 Task: Create Board Branding to Workspace Branding and Identity. Create Board Legal Documentation to Workspace Branding and Identity. Create Board Public Relations Event Planning and Execution to Workspace Branding and Identity
Action: Mouse moved to (116, 59)
Screenshot: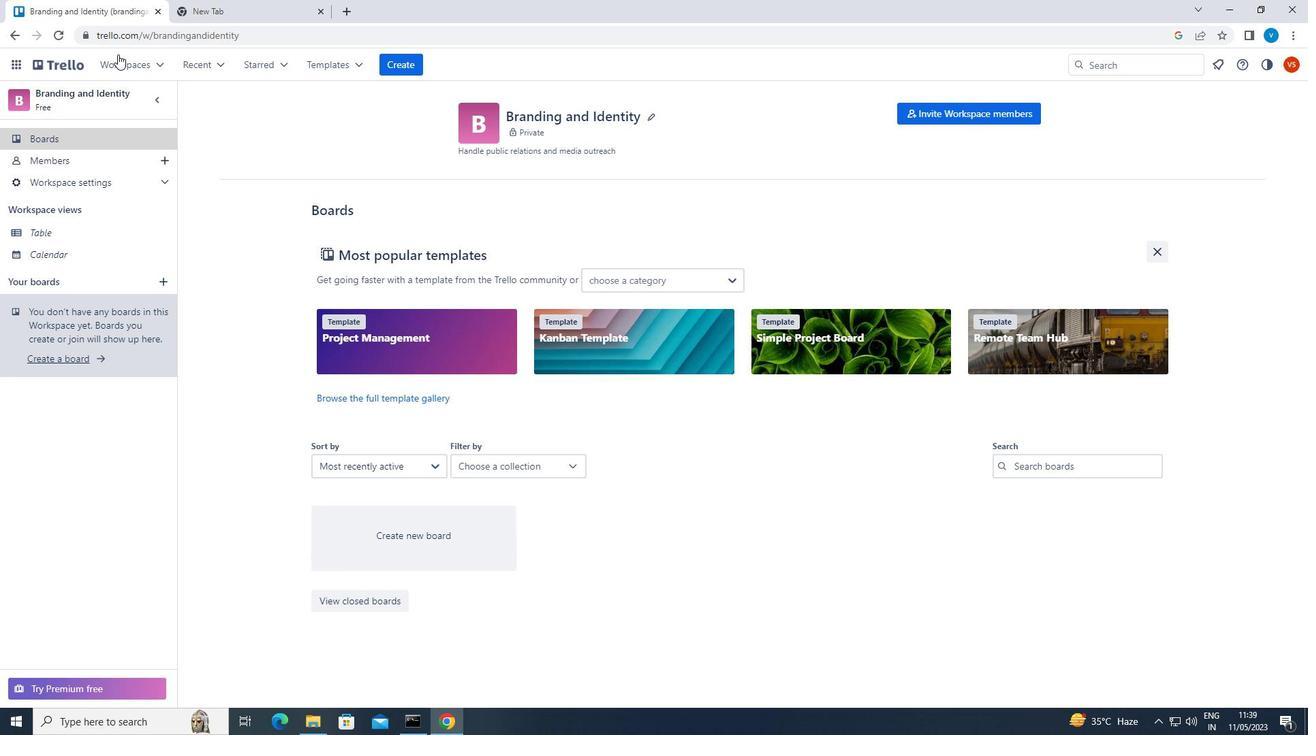 
Action: Mouse pressed left at (116, 59)
Screenshot: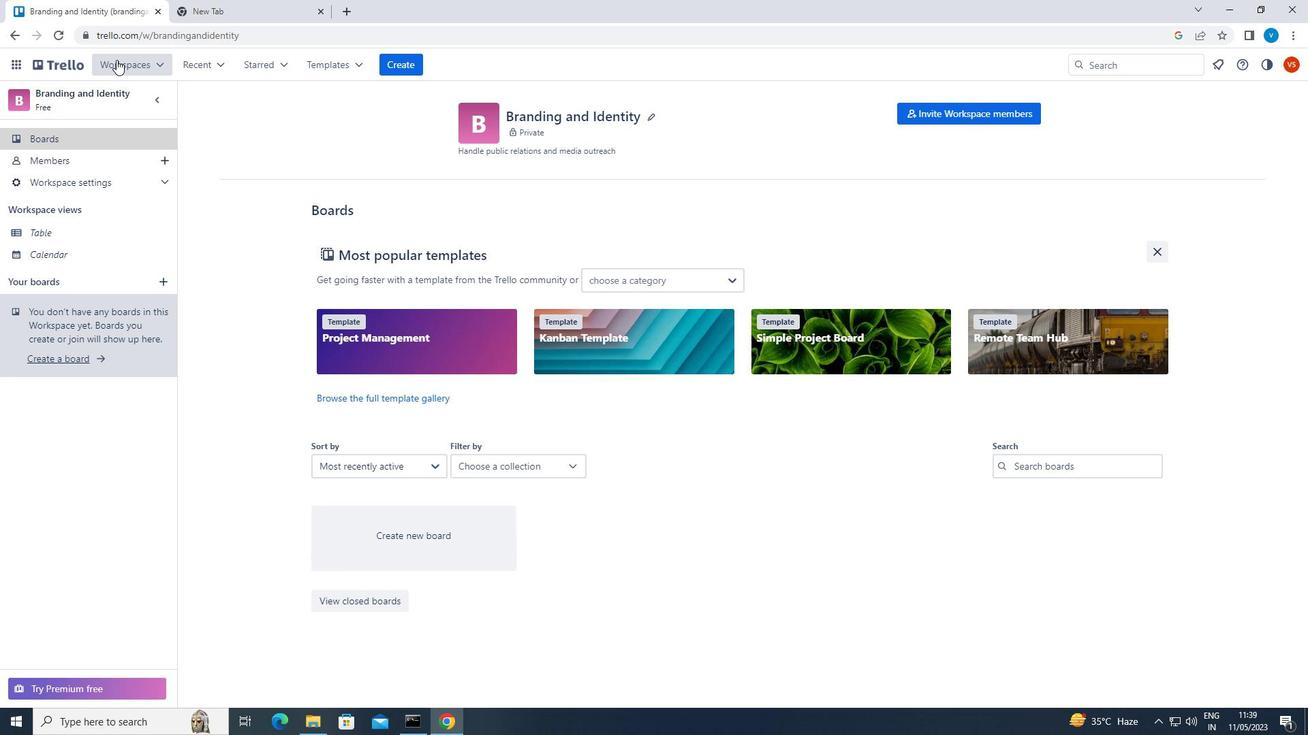 
Action: Mouse moved to (171, 298)
Screenshot: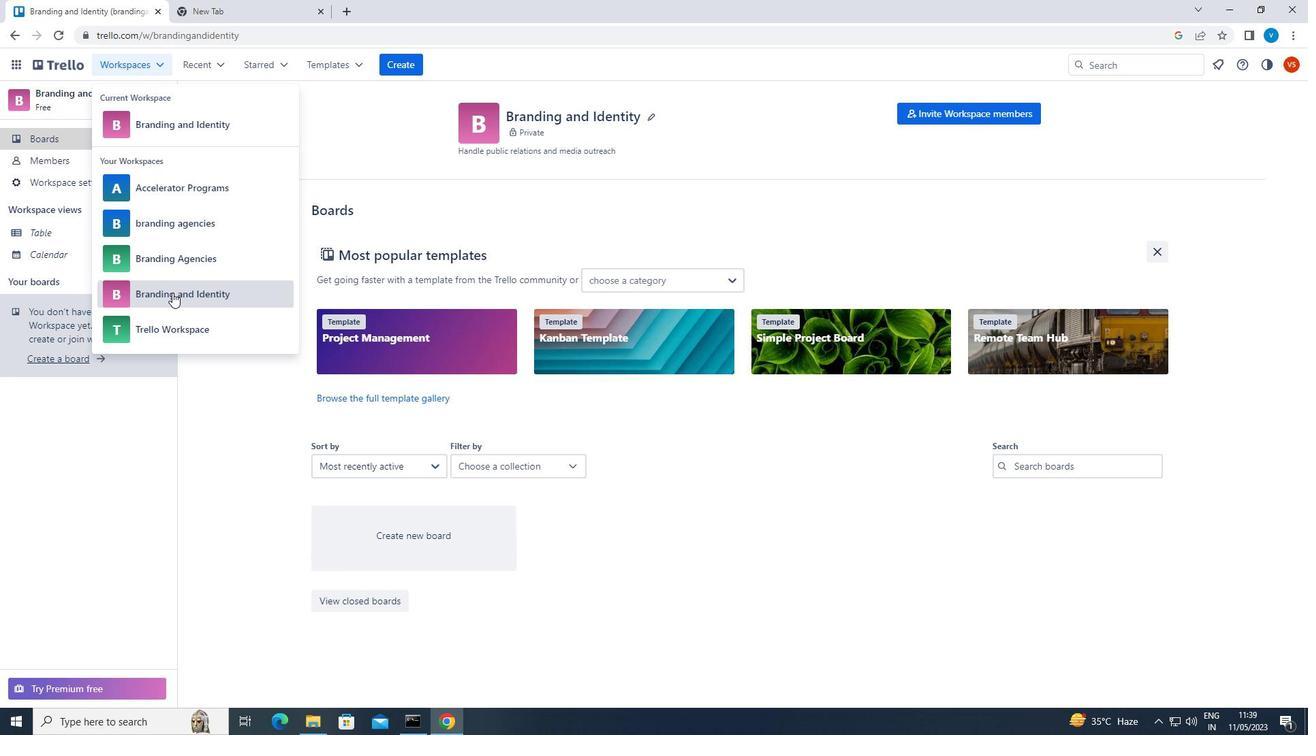 
Action: Mouse pressed left at (171, 298)
Screenshot: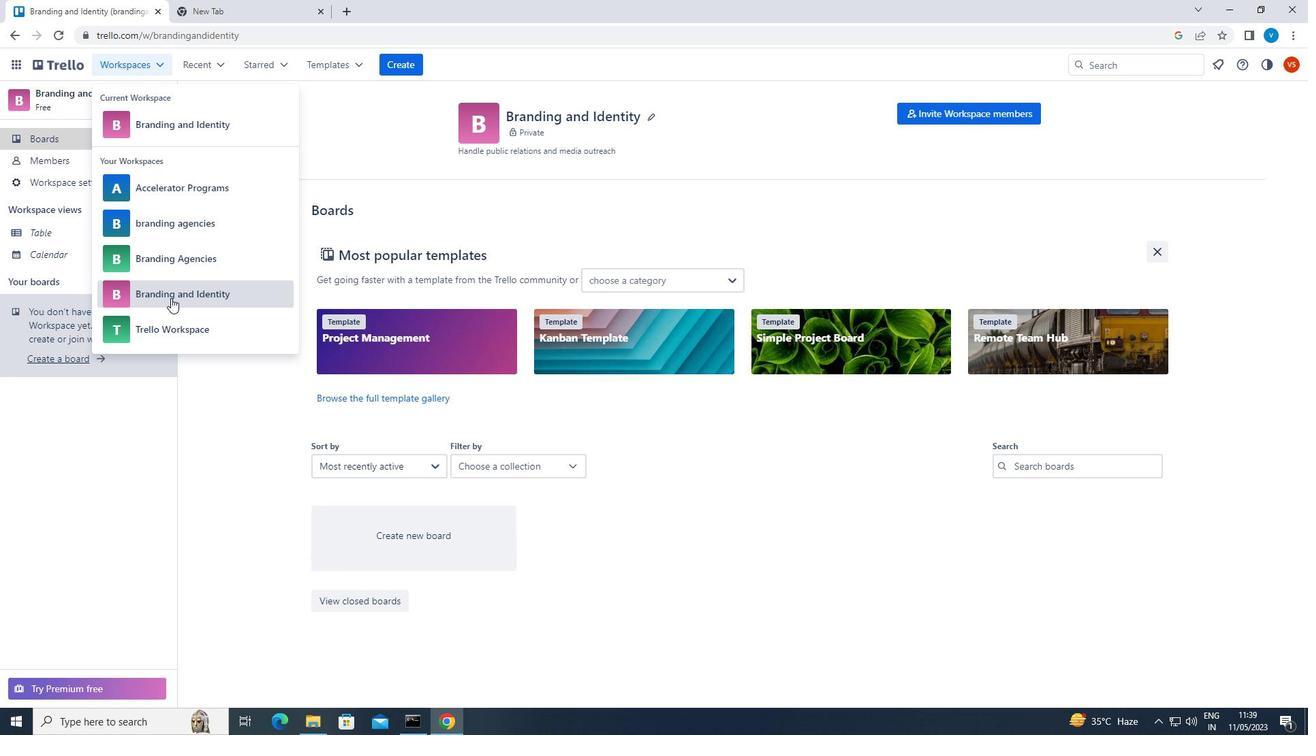 
Action: Mouse moved to (405, 62)
Screenshot: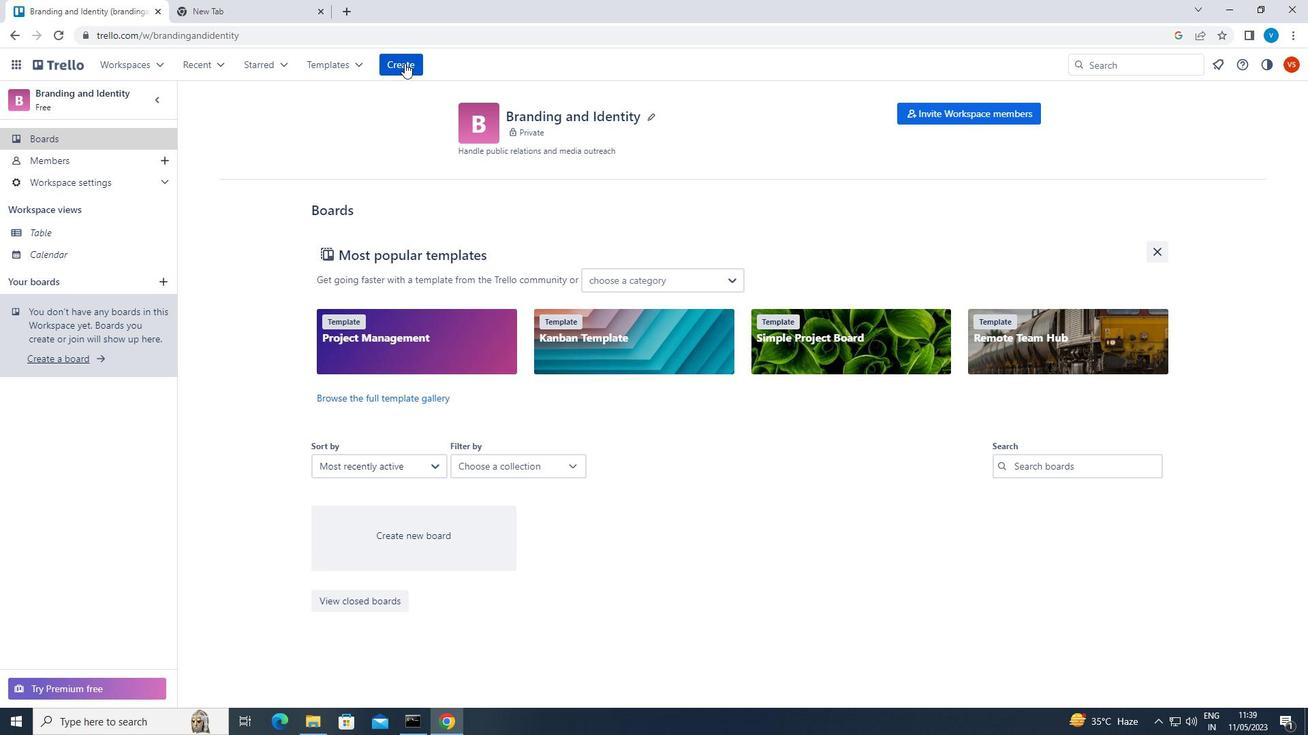 
Action: Mouse pressed left at (405, 62)
Screenshot: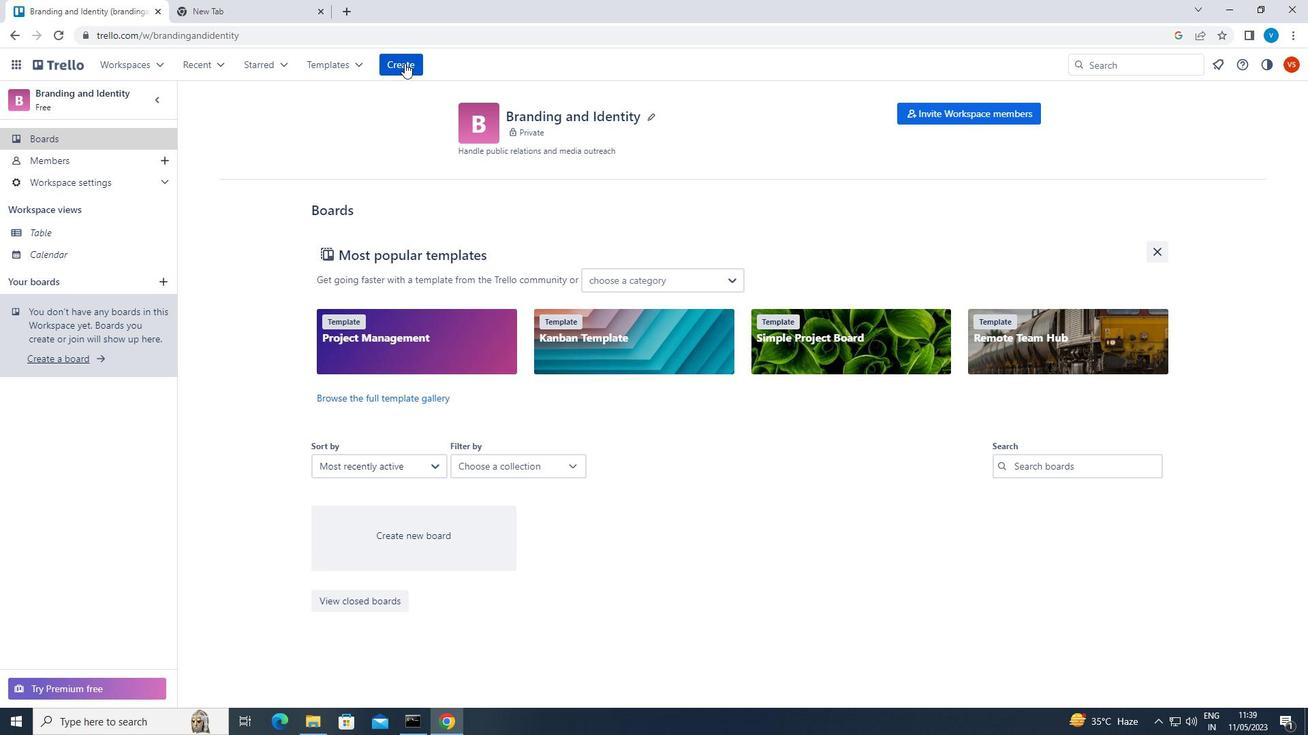 
Action: Mouse moved to (414, 108)
Screenshot: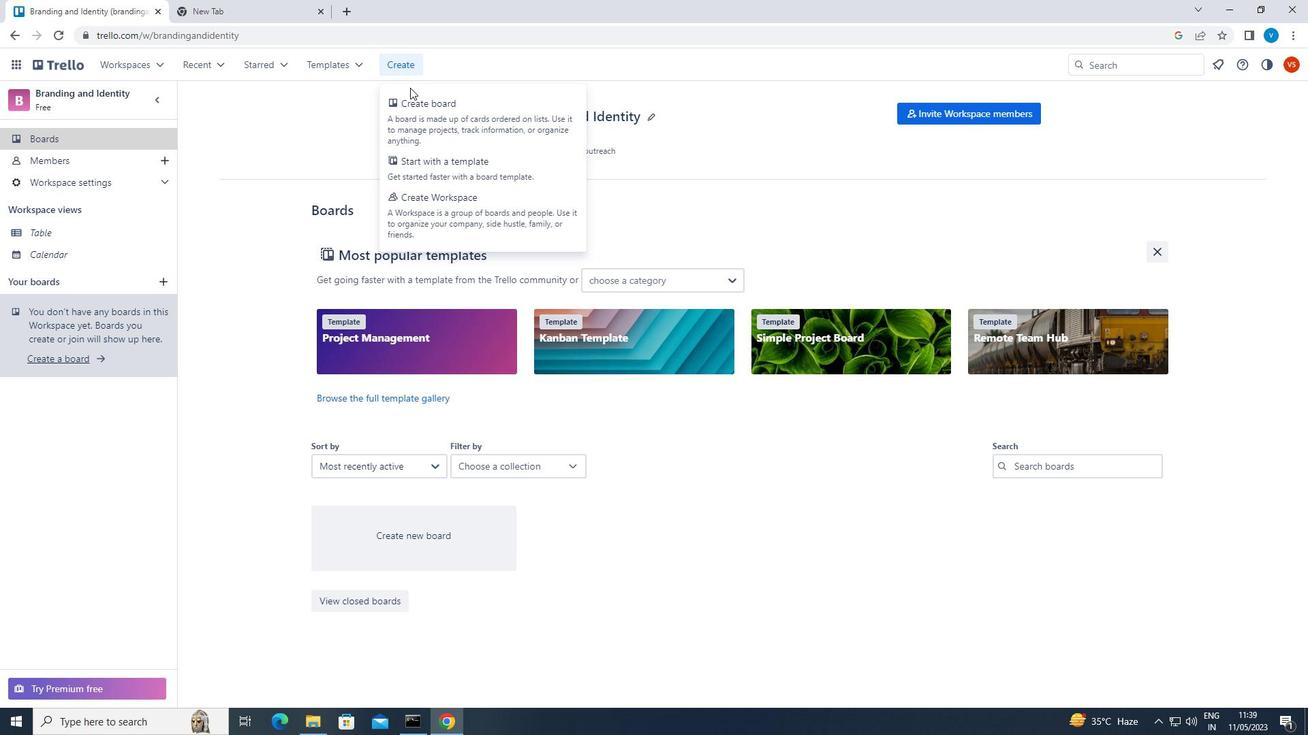 
Action: Mouse pressed left at (414, 108)
Screenshot: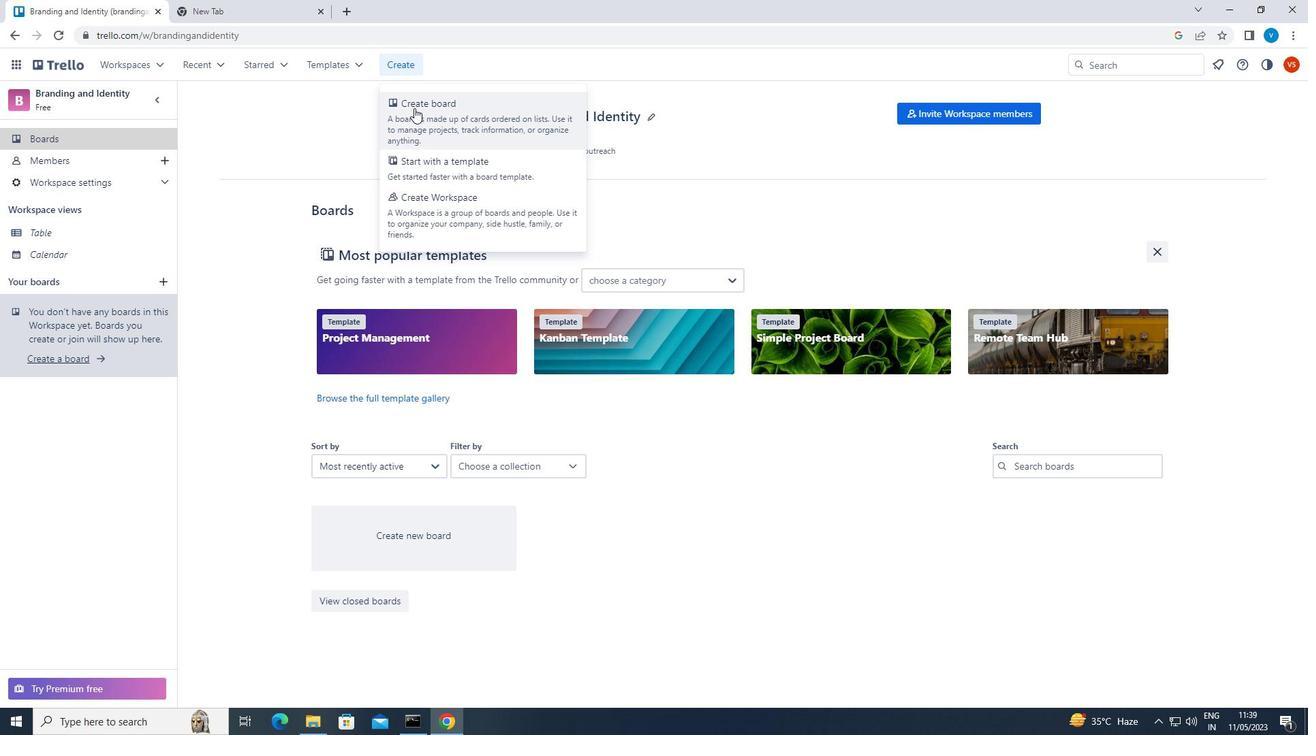 
Action: Mouse moved to (458, 320)
Screenshot: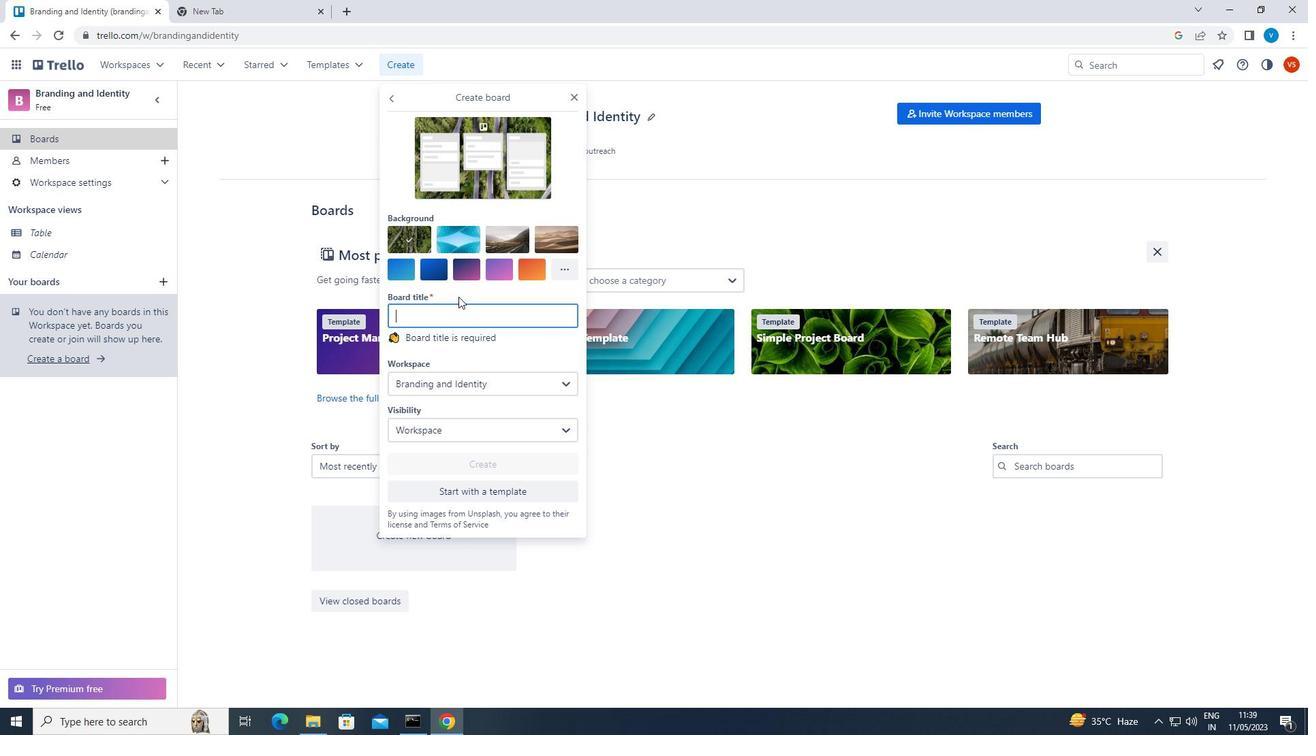
Action: Key pressed <Key.shift>BRANDING
Screenshot: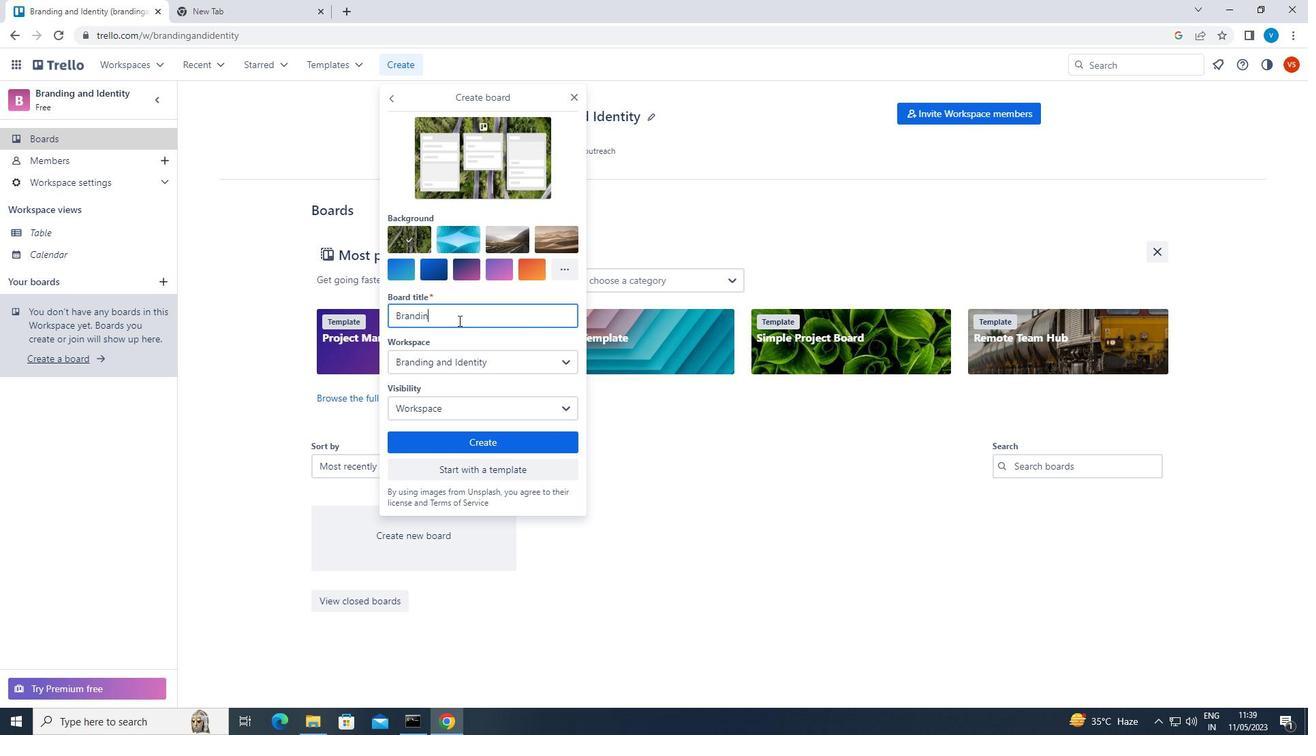 
Action: Mouse moved to (499, 441)
Screenshot: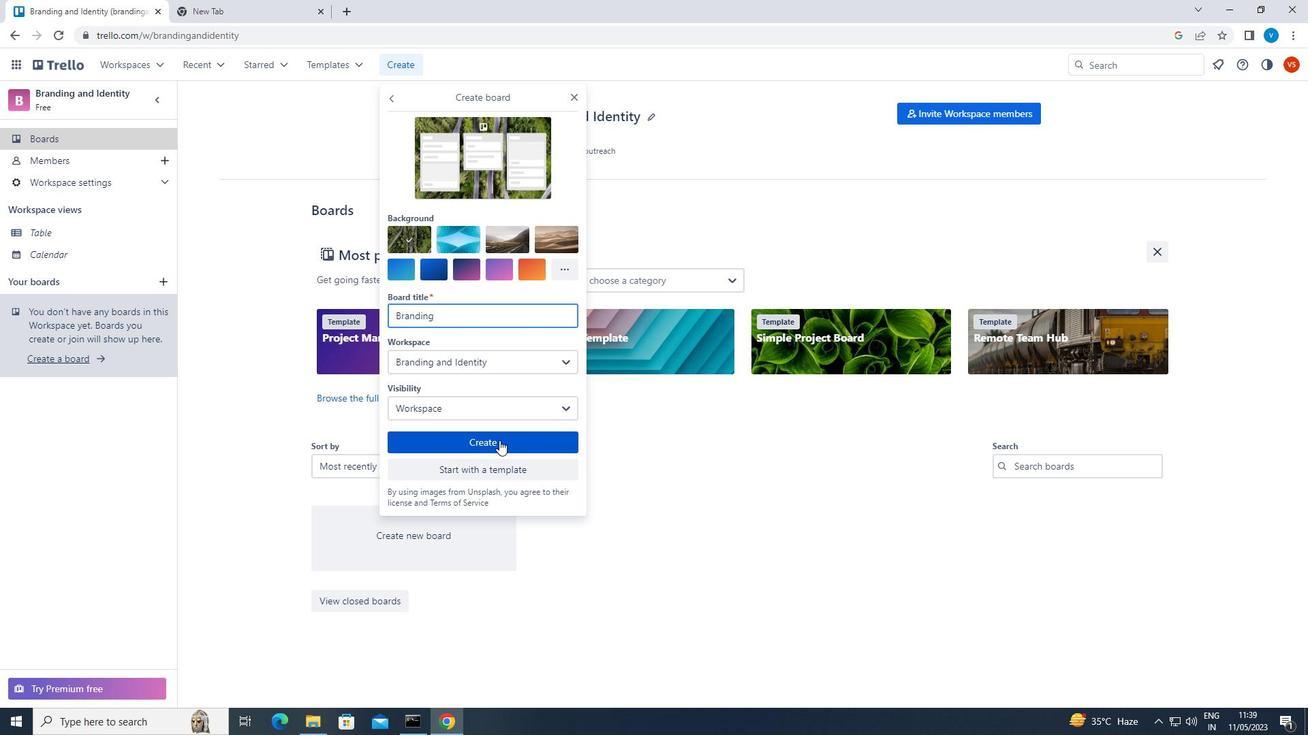 
Action: Mouse pressed left at (499, 441)
Screenshot: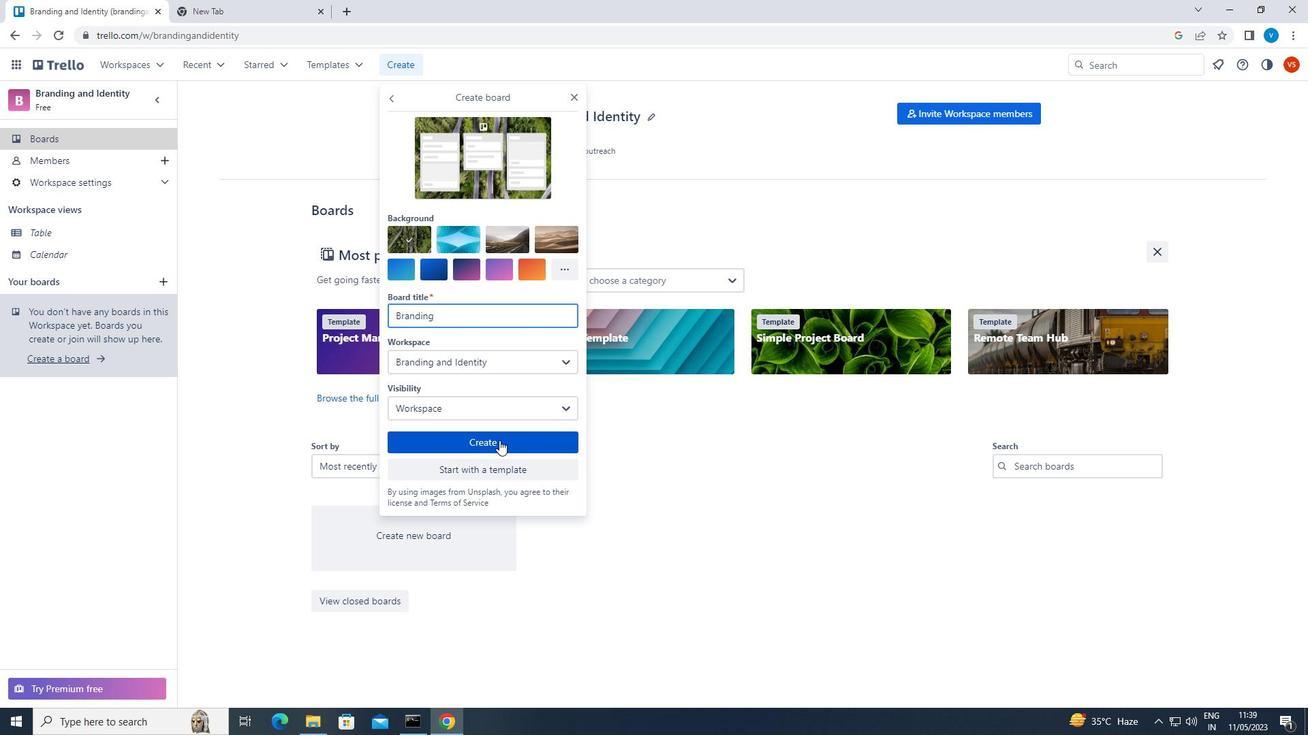 
Action: Mouse moved to (388, 63)
Screenshot: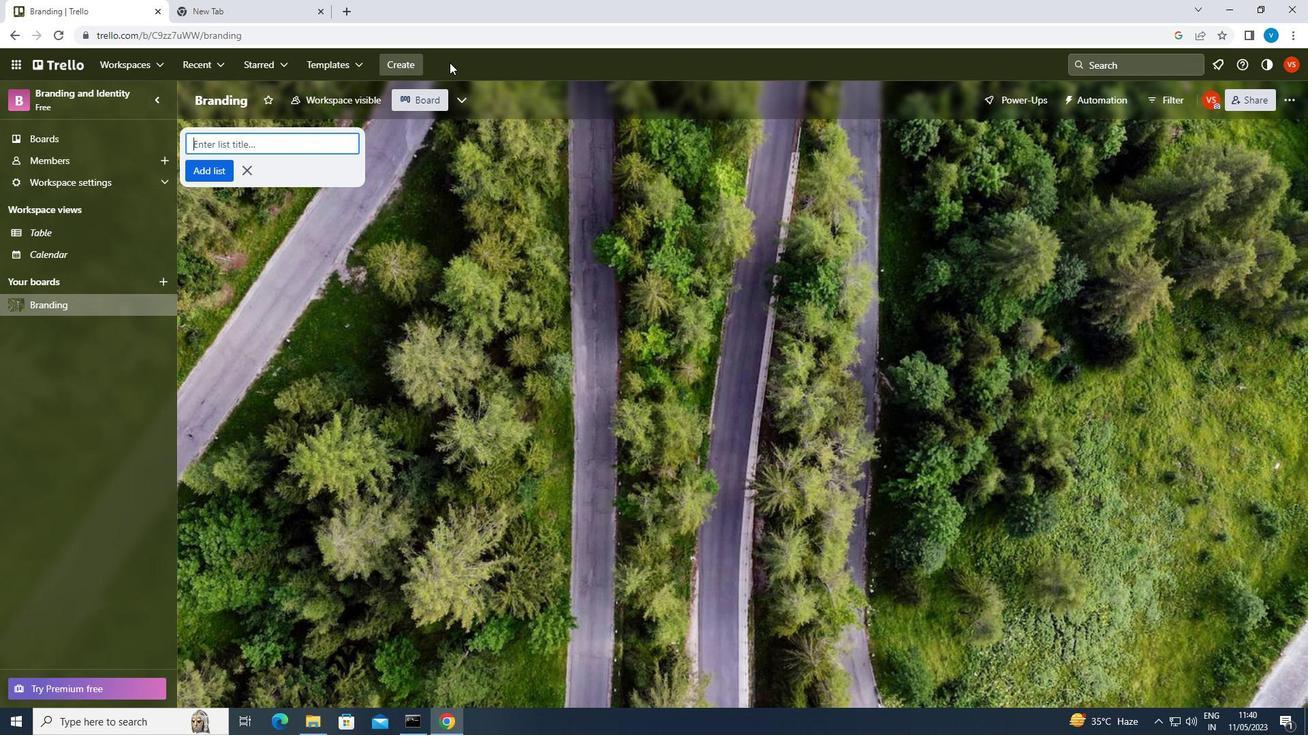 
Action: Mouse pressed left at (388, 63)
Screenshot: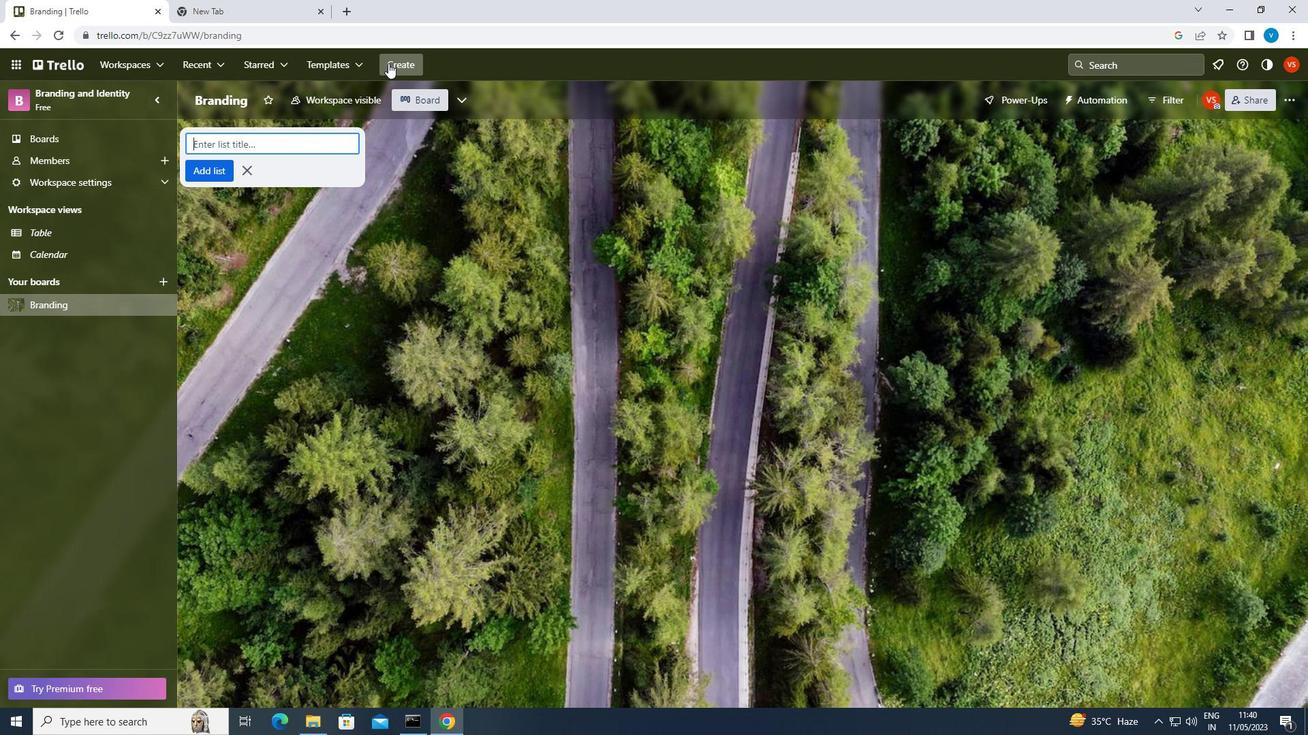 
Action: Mouse moved to (408, 104)
Screenshot: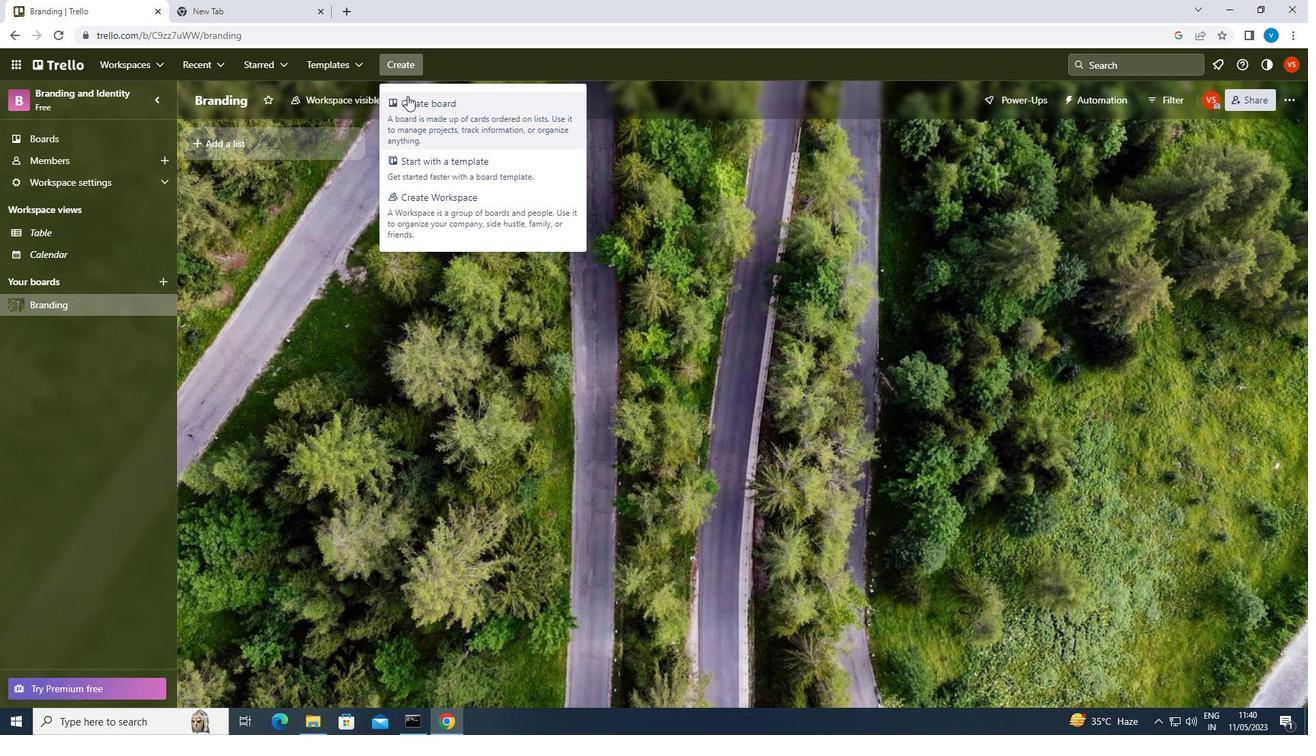 
Action: Mouse pressed left at (408, 104)
Screenshot: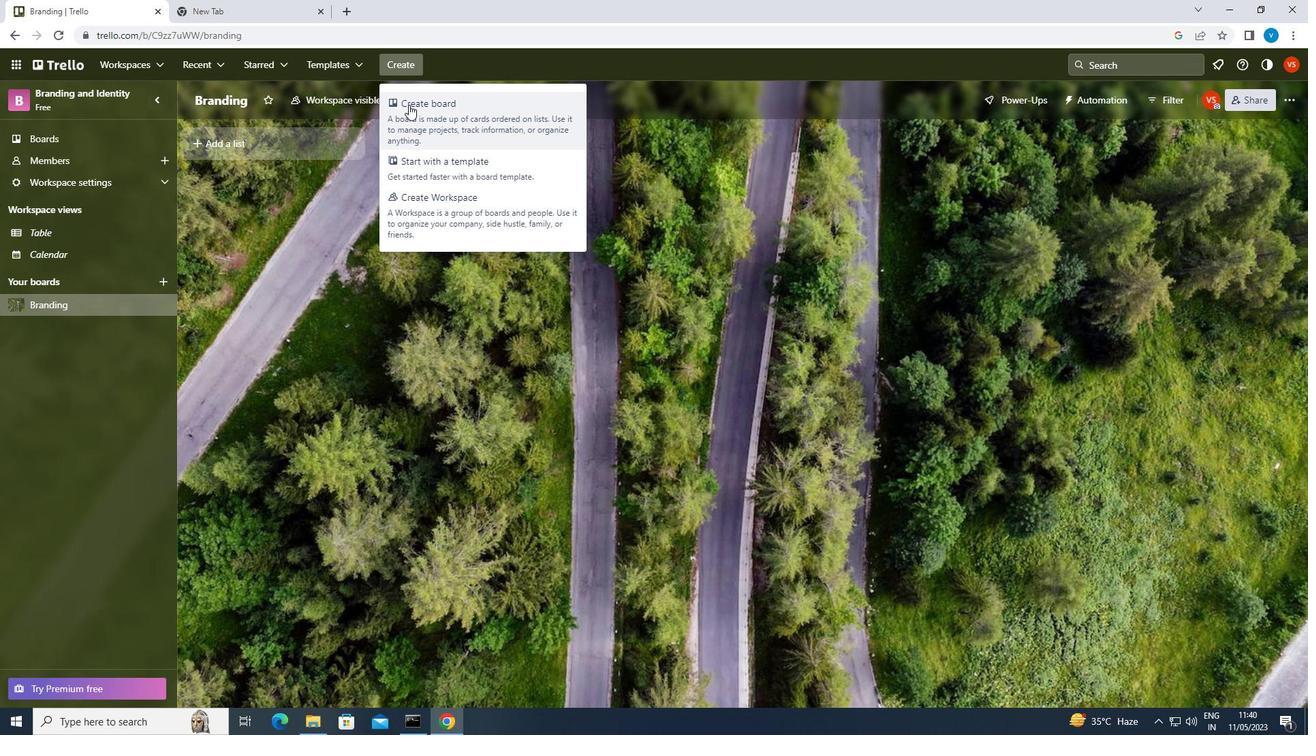 
Action: Mouse moved to (454, 269)
Screenshot: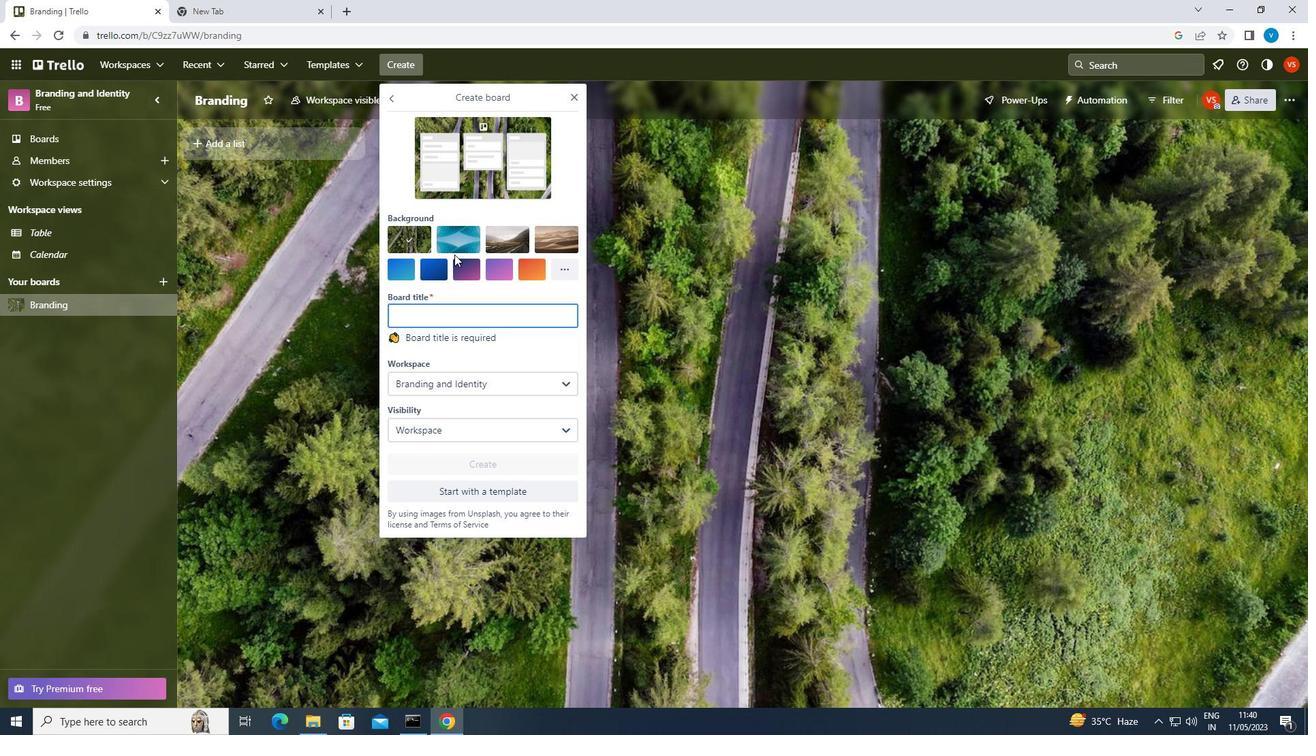 
Action: Key pressed <Key.shift><Key.shift>LEGAL<Key.space><Key.shift>DOCUMENTATION
Screenshot: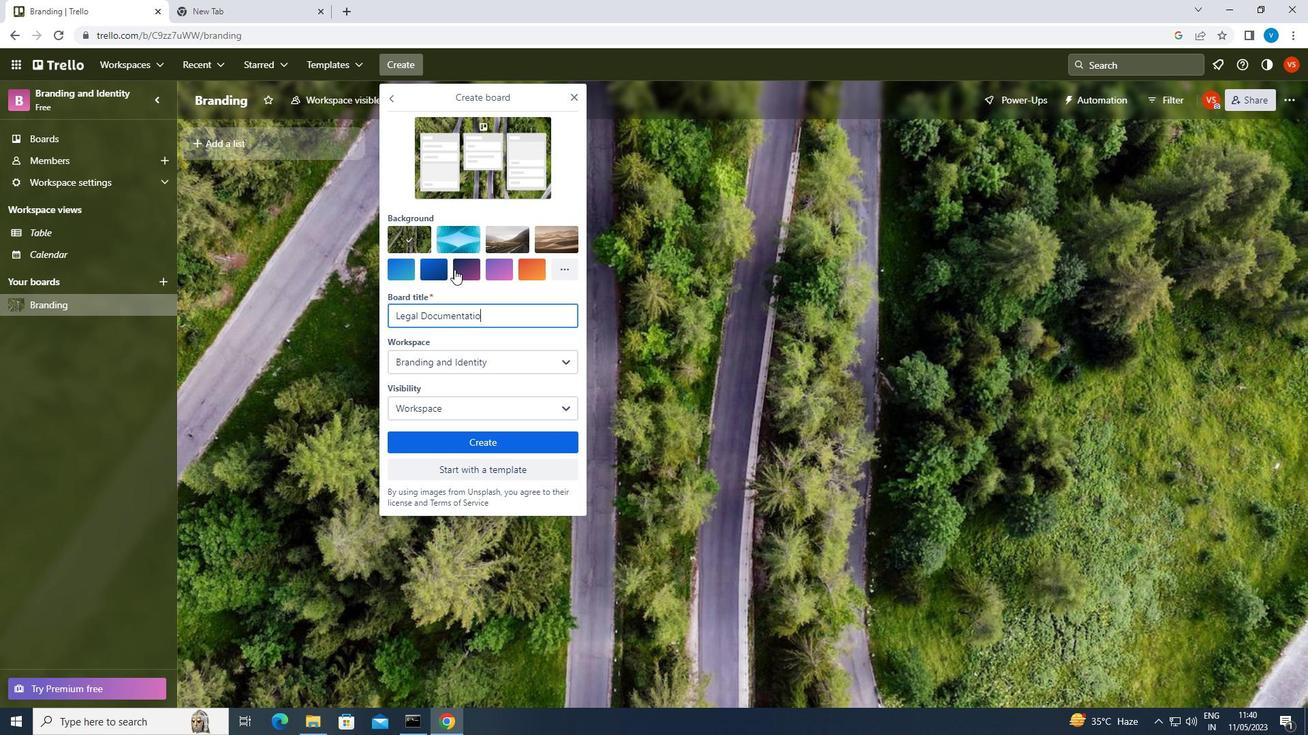 
Action: Mouse moved to (519, 449)
Screenshot: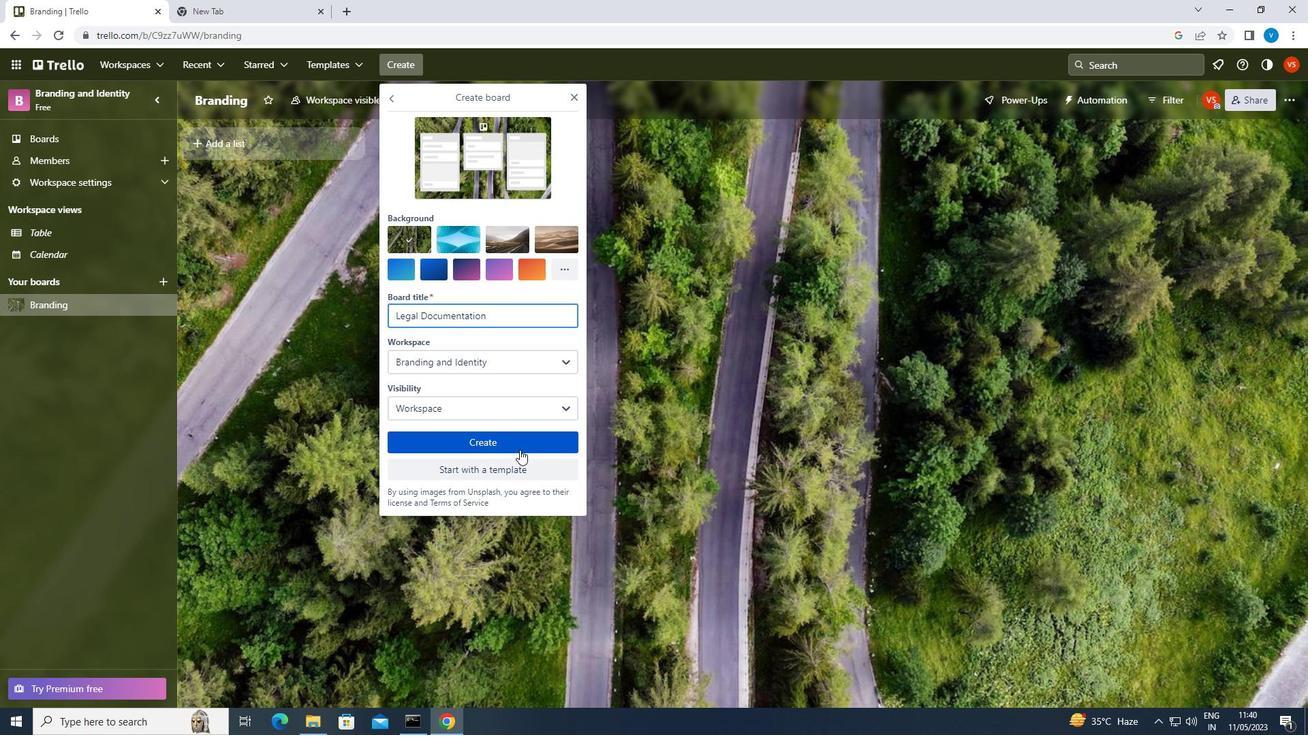 
Action: Mouse pressed left at (519, 449)
Screenshot: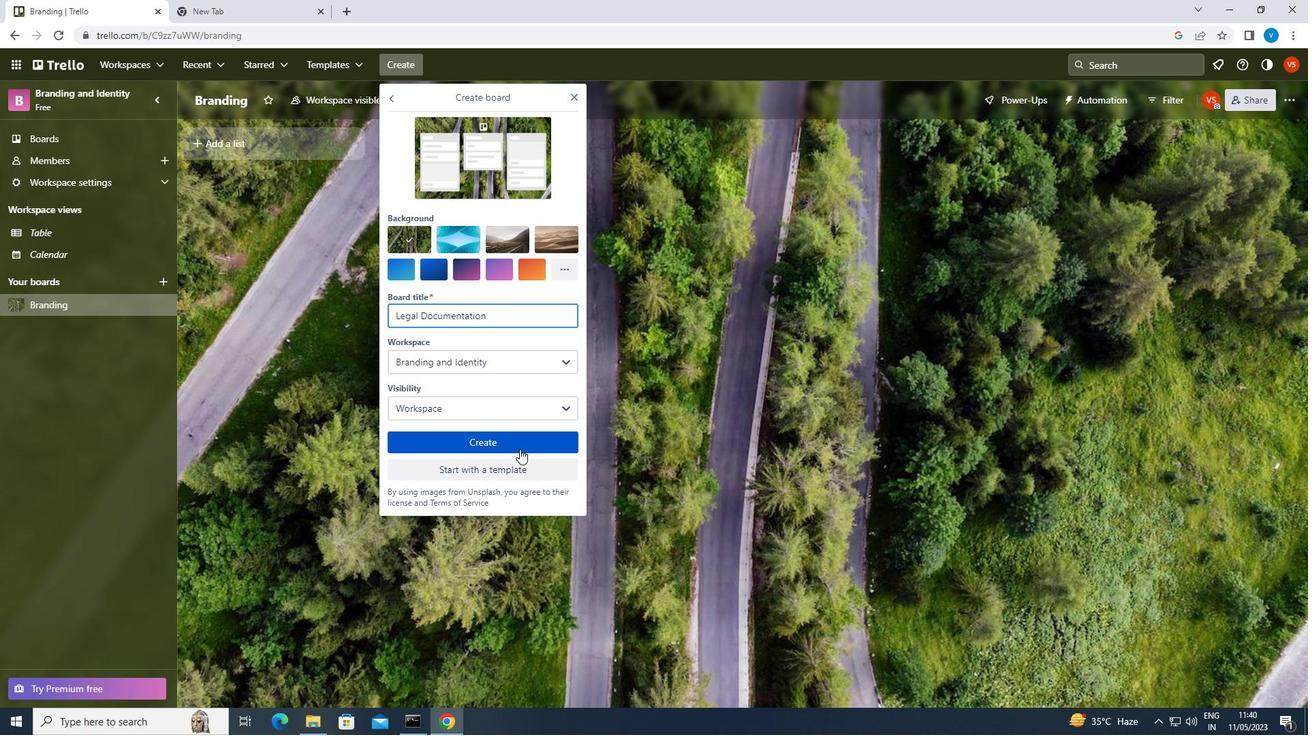 
Action: Mouse moved to (400, 63)
Screenshot: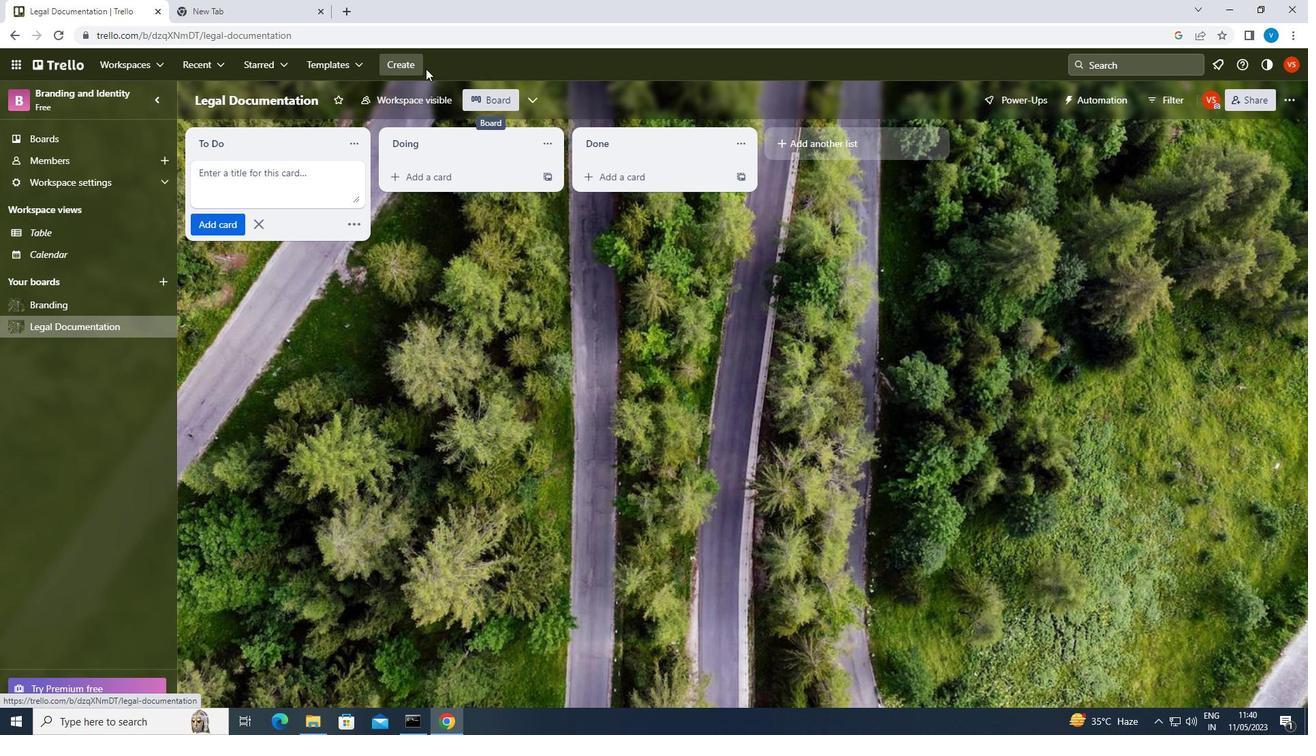 
Action: Mouse pressed left at (400, 63)
Screenshot: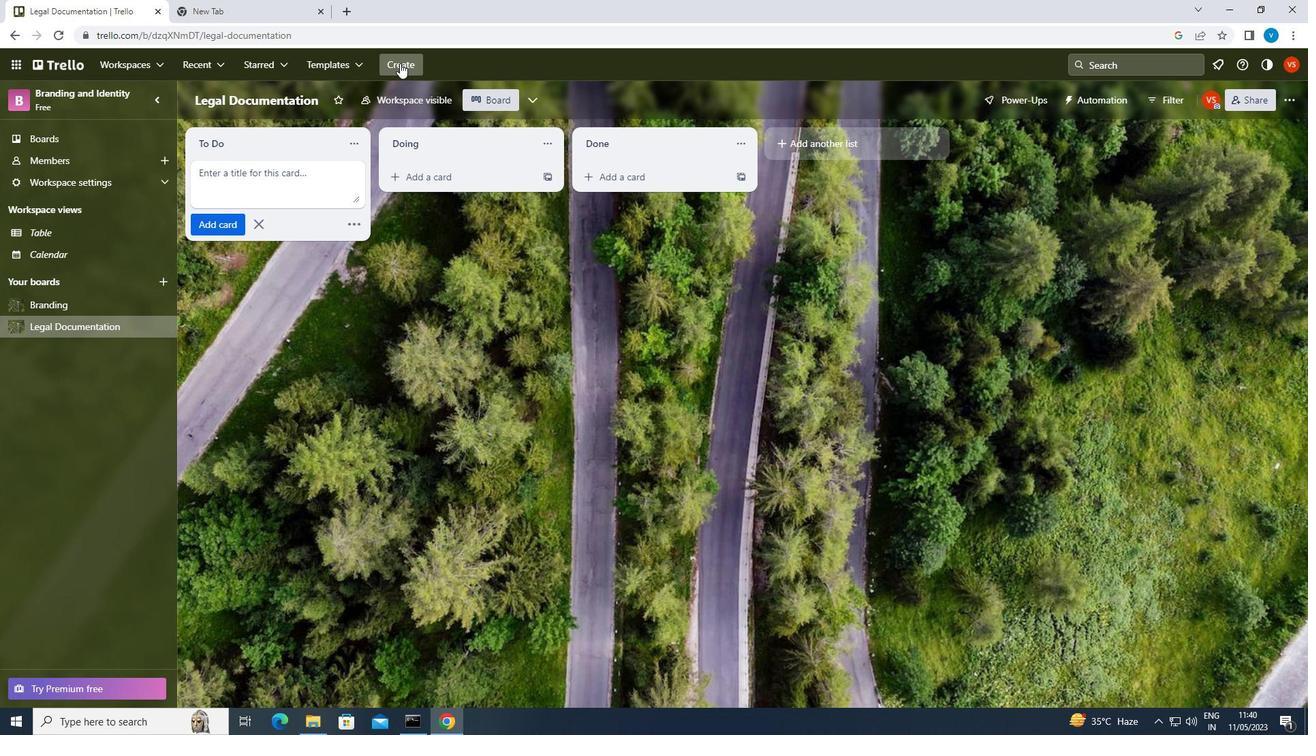 
Action: Mouse moved to (408, 116)
Screenshot: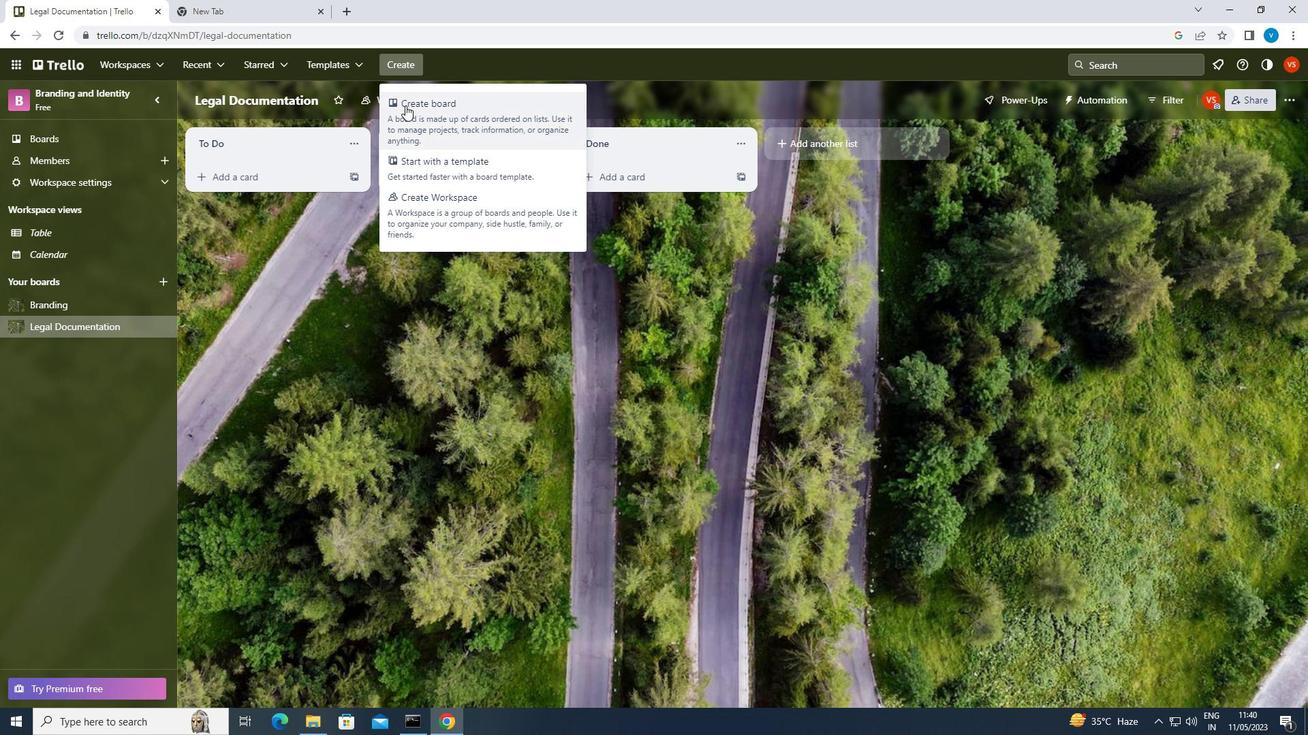 
Action: Mouse pressed left at (408, 116)
Screenshot: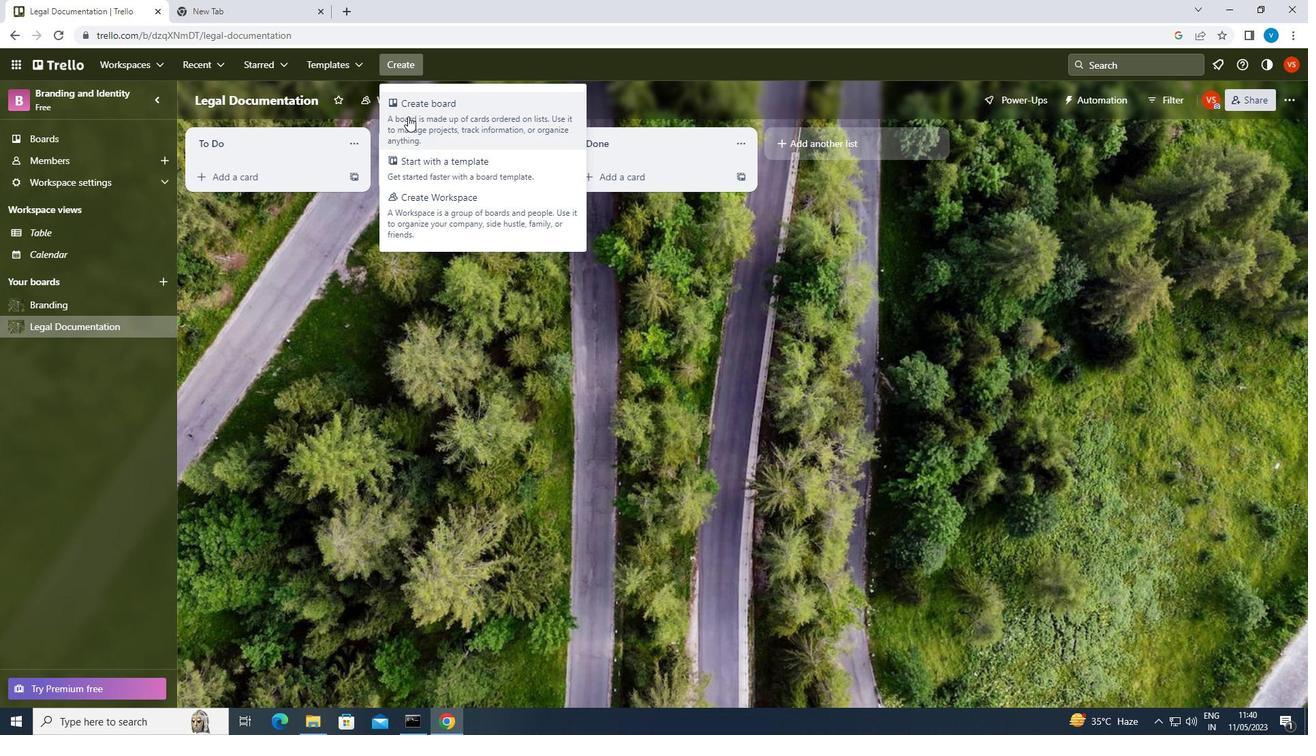 
Action: Mouse moved to (487, 325)
Screenshot: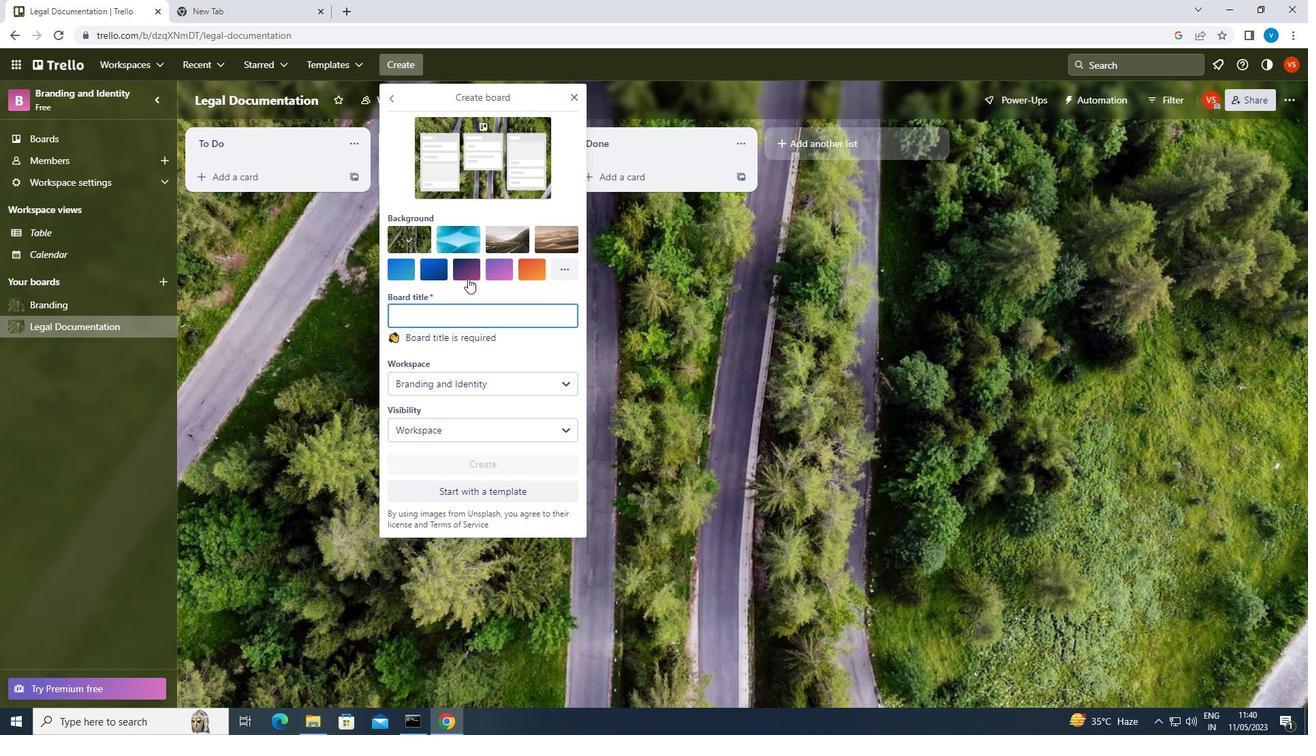 
Action: Key pressed <Key.shift>PUBLIC<Key.space><Key.shift>RELATIONS<Key.space><Key.shift>EVENT<Key.space><Key.shift>PLANNING<Key.space>AND<Key.space><Key.shift>EXECUTION
Screenshot: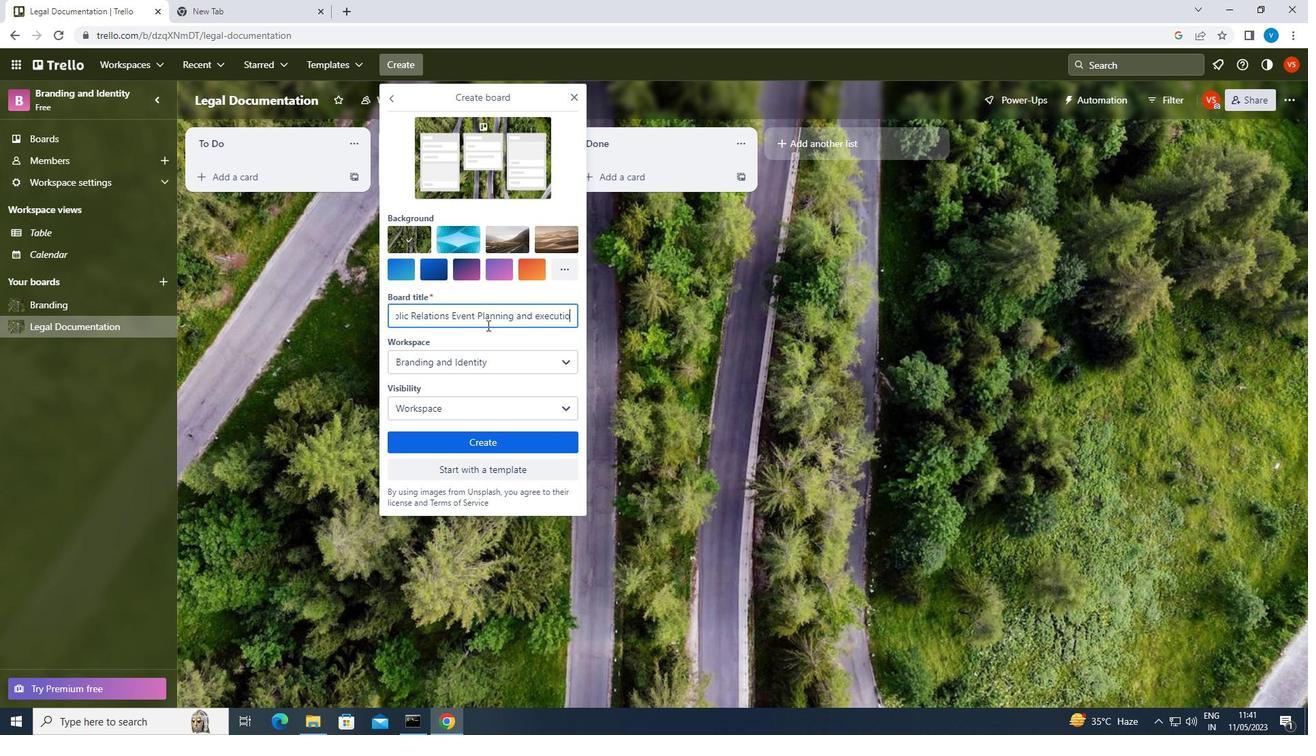 
Action: Mouse moved to (524, 443)
Screenshot: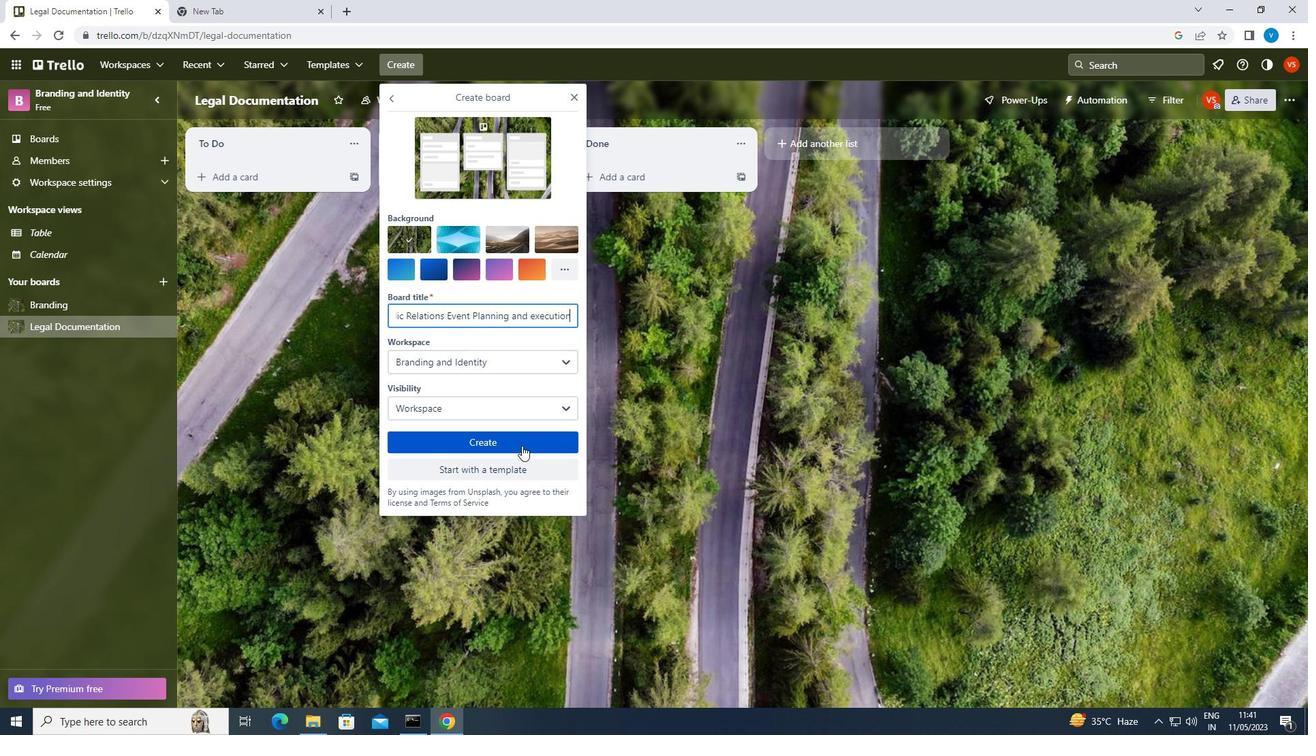 
Action: Mouse pressed left at (524, 443)
Screenshot: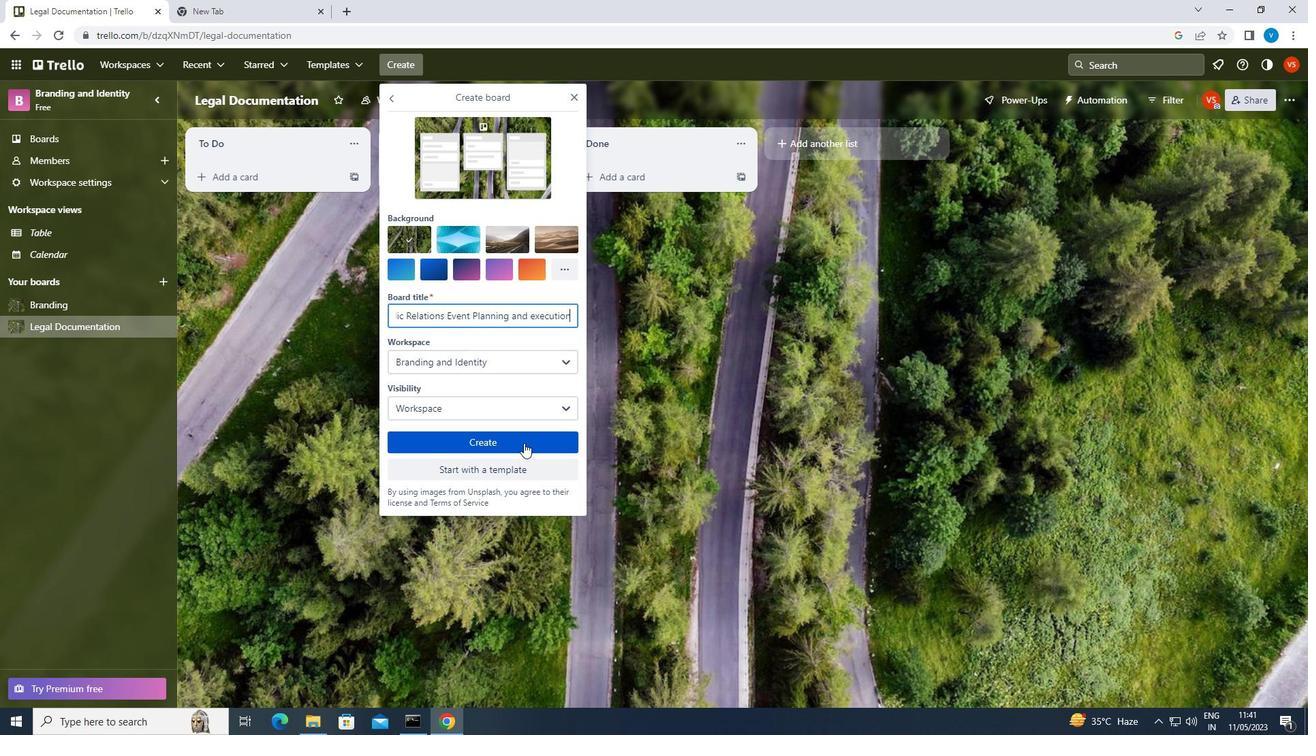 
